 Task: Look for products with white chocolate flavor in the category "Chocolate Candies".
Action: Mouse moved to (19, 67)
Screenshot: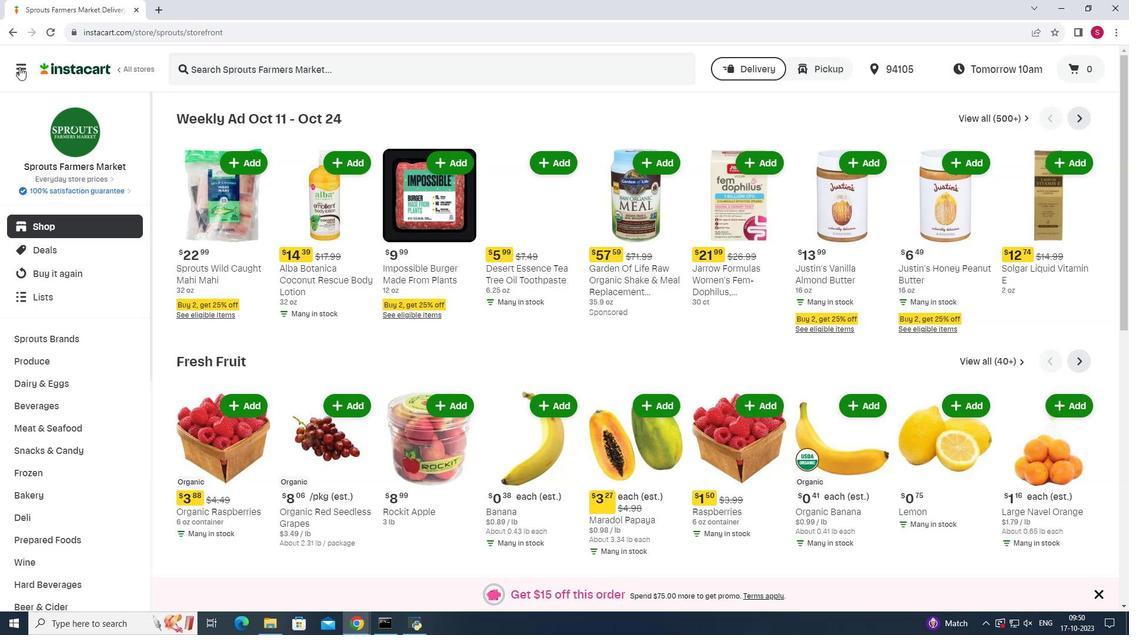 
Action: Mouse pressed left at (19, 67)
Screenshot: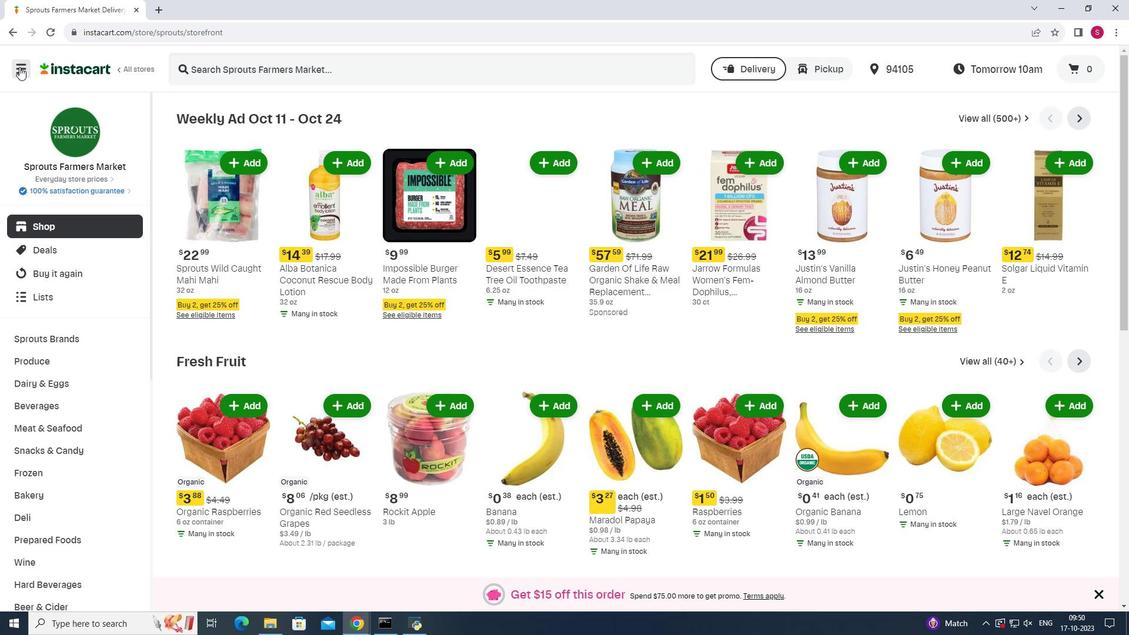 
Action: Mouse moved to (51, 312)
Screenshot: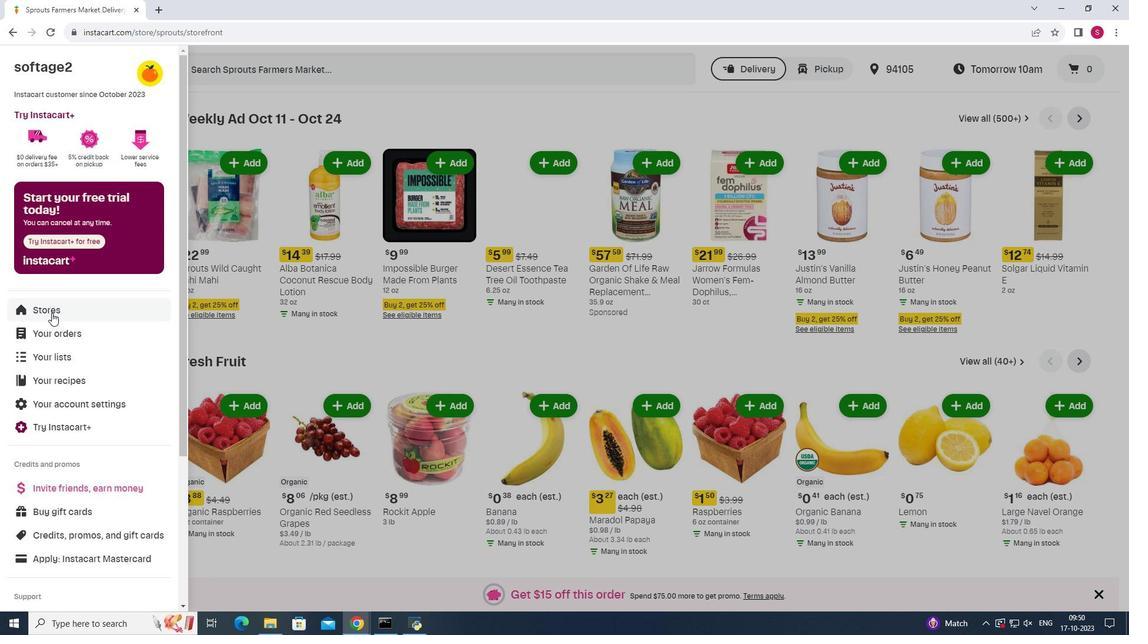 
Action: Mouse pressed left at (51, 312)
Screenshot: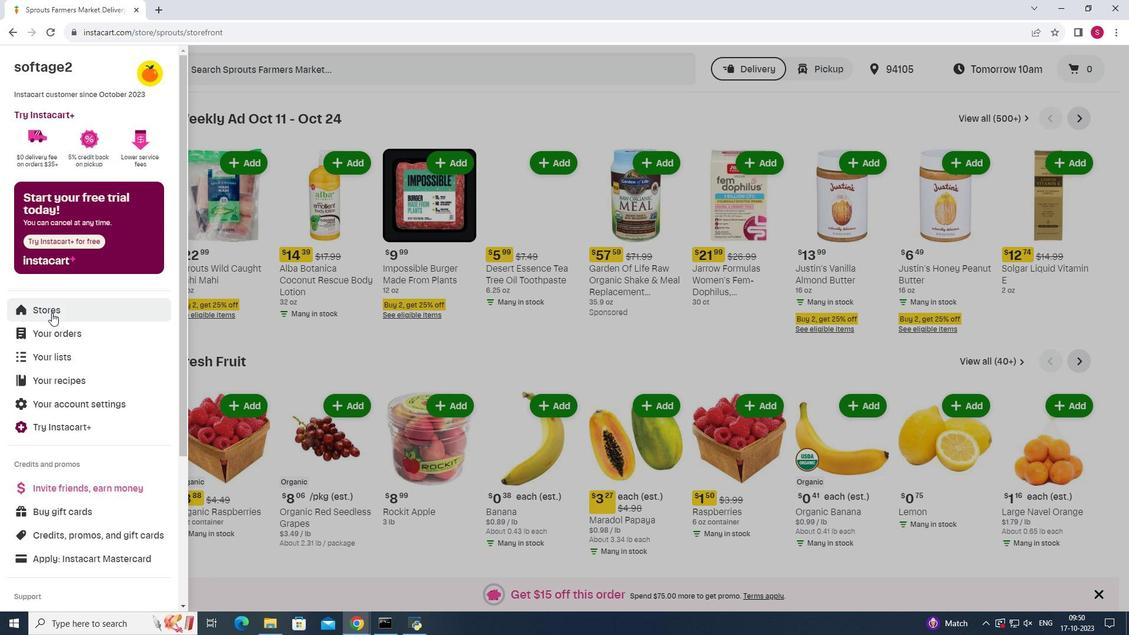 
Action: Mouse moved to (265, 109)
Screenshot: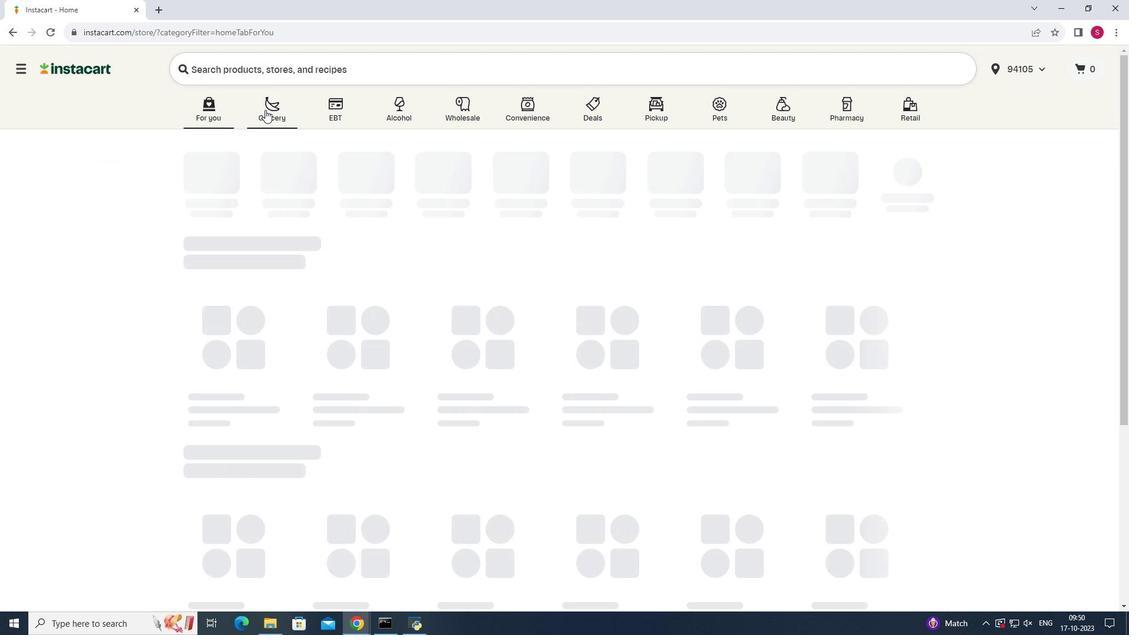 
Action: Mouse pressed left at (265, 109)
Screenshot: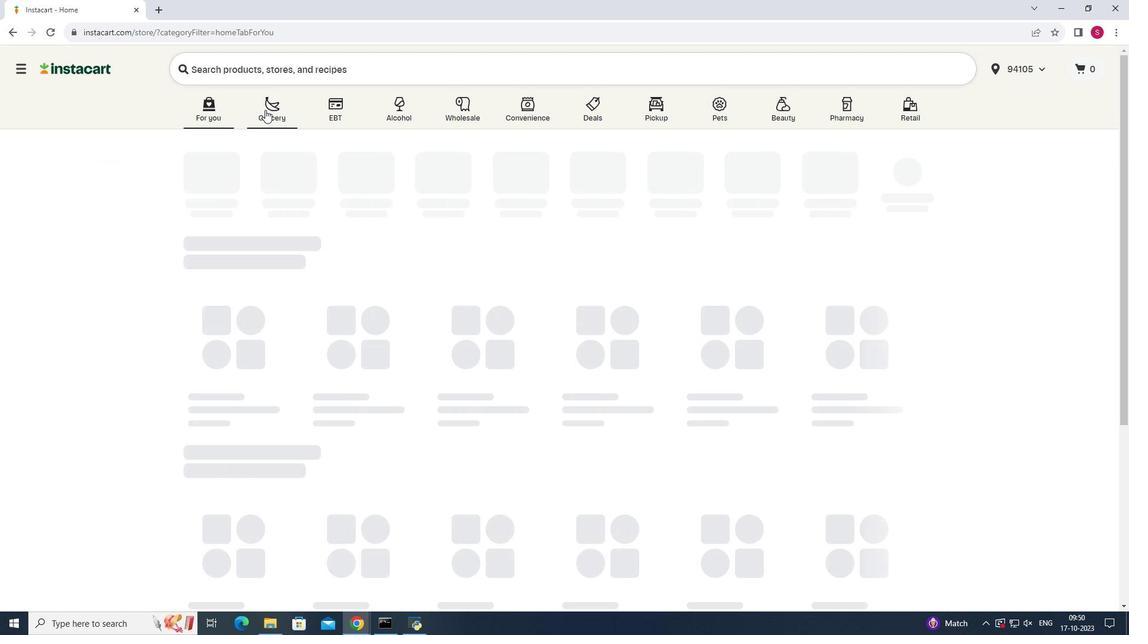 
Action: Mouse moved to (807, 163)
Screenshot: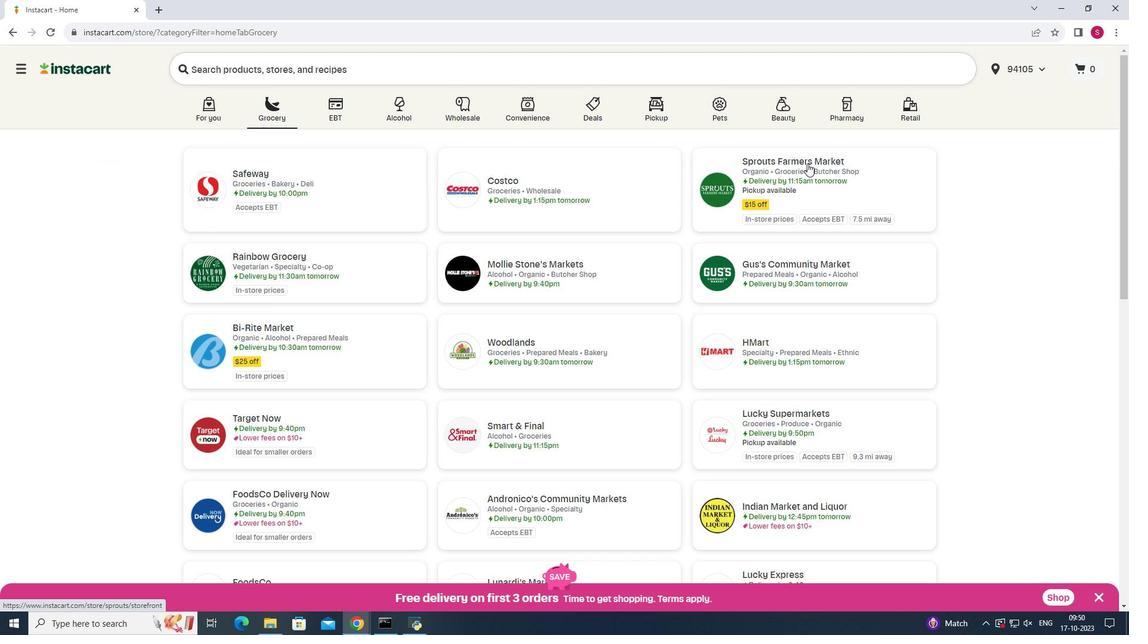 
Action: Mouse pressed left at (807, 163)
Screenshot: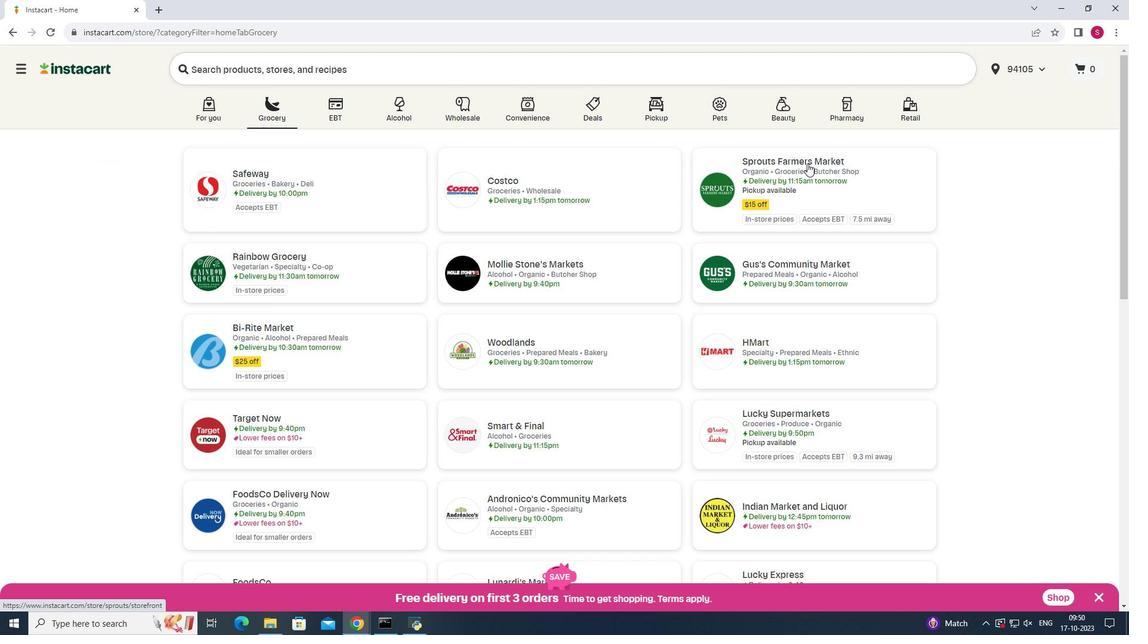 
Action: Mouse moved to (84, 447)
Screenshot: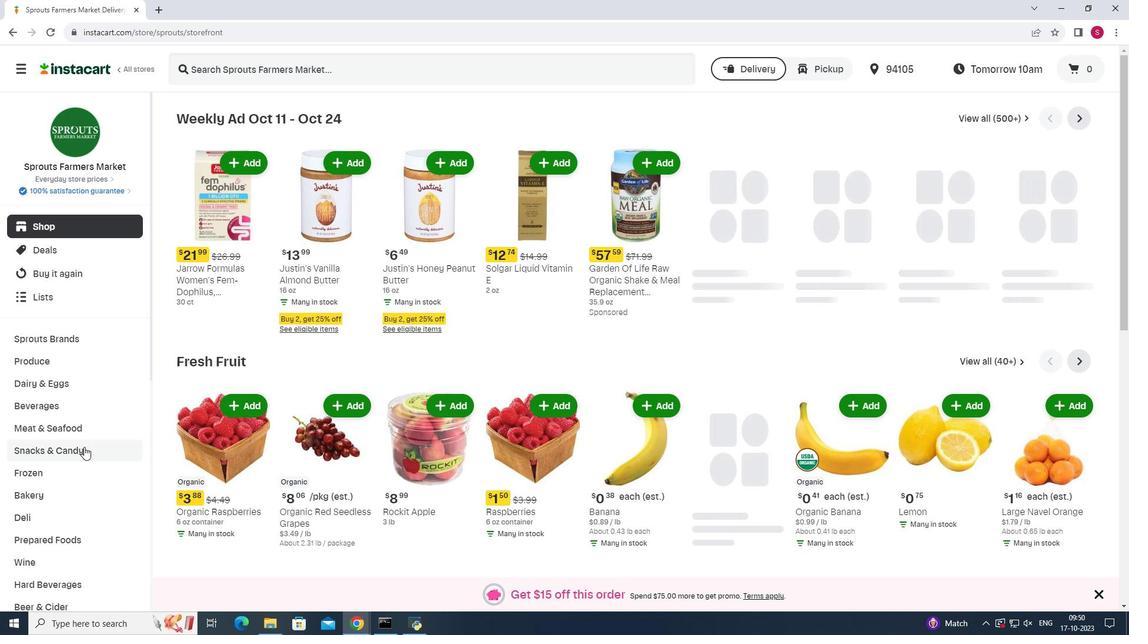 
Action: Mouse pressed left at (84, 447)
Screenshot: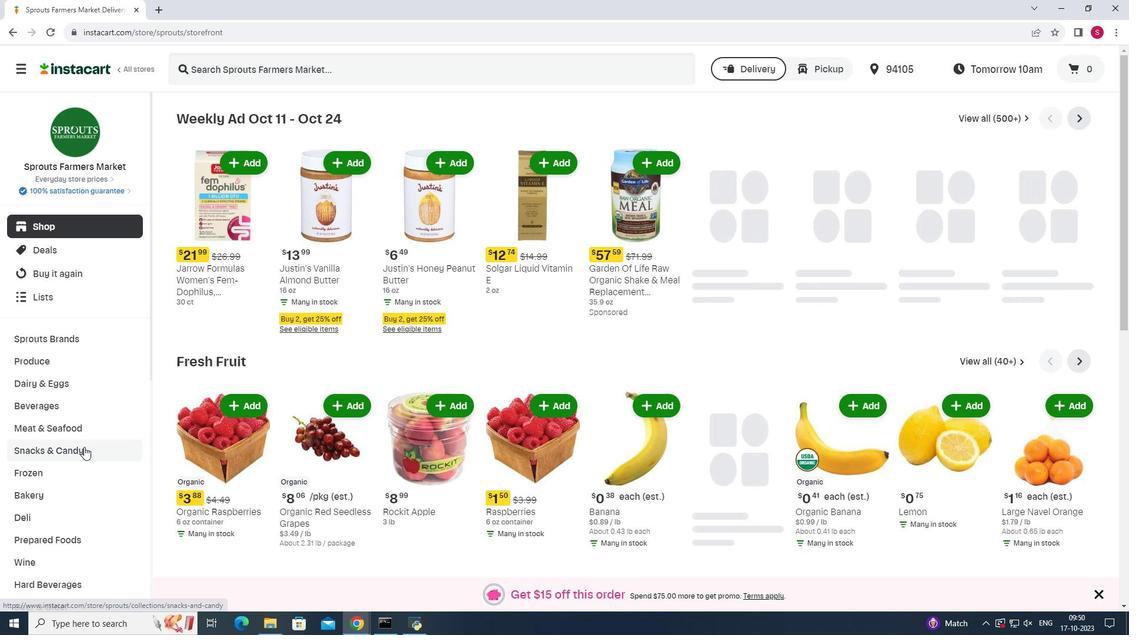 
Action: Mouse moved to (344, 142)
Screenshot: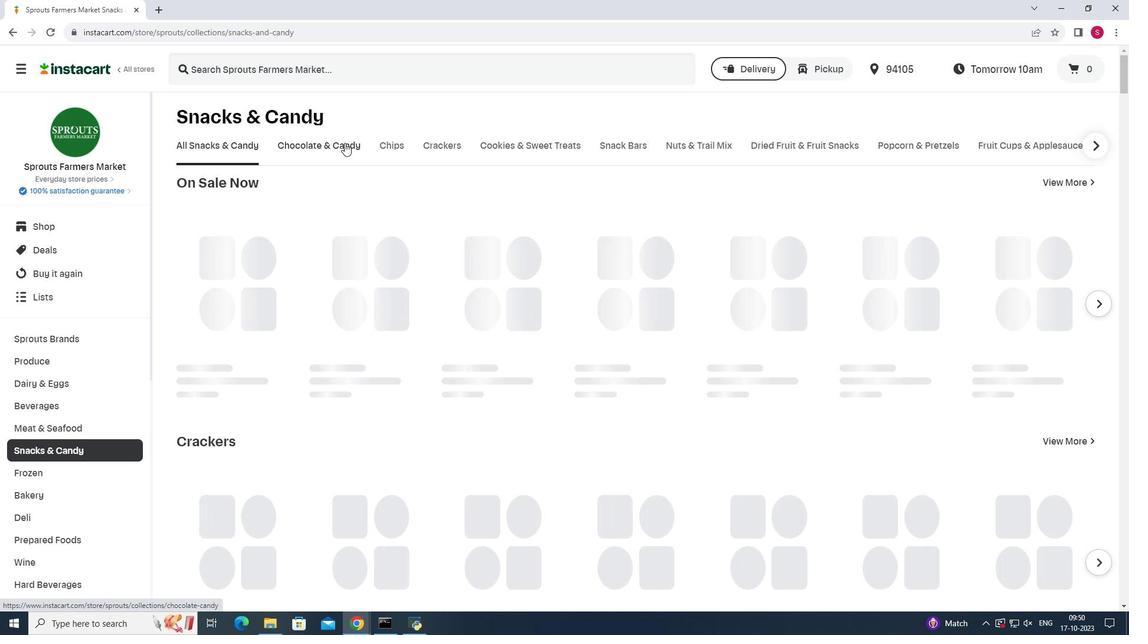 
Action: Mouse pressed left at (344, 142)
Screenshot: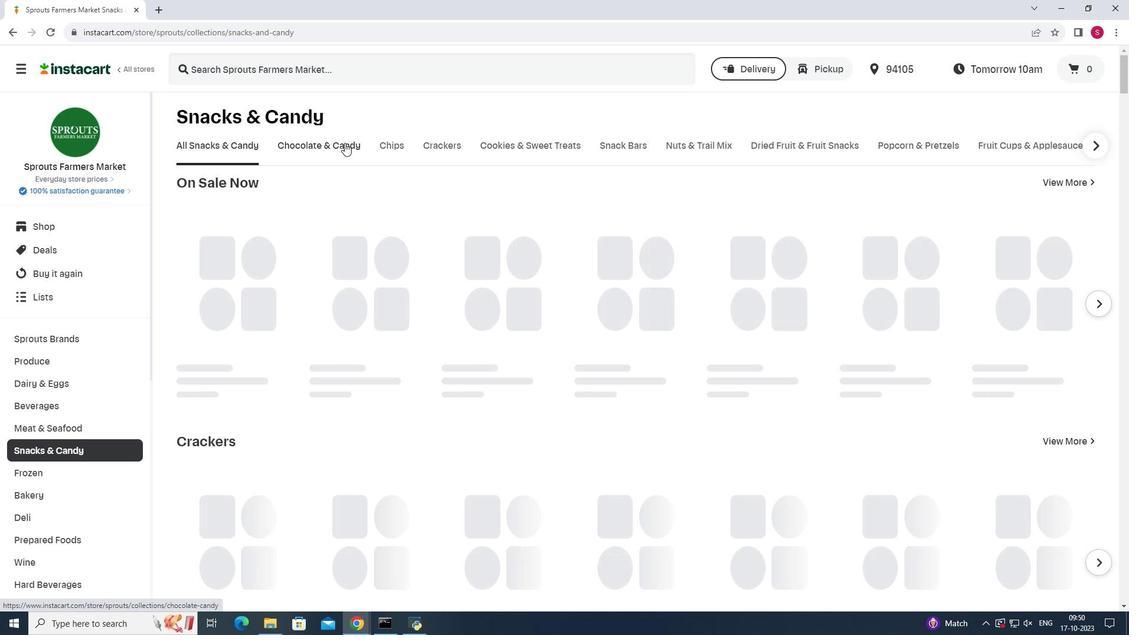 
Action: Mouse moved to (292, 187)
Screenshot: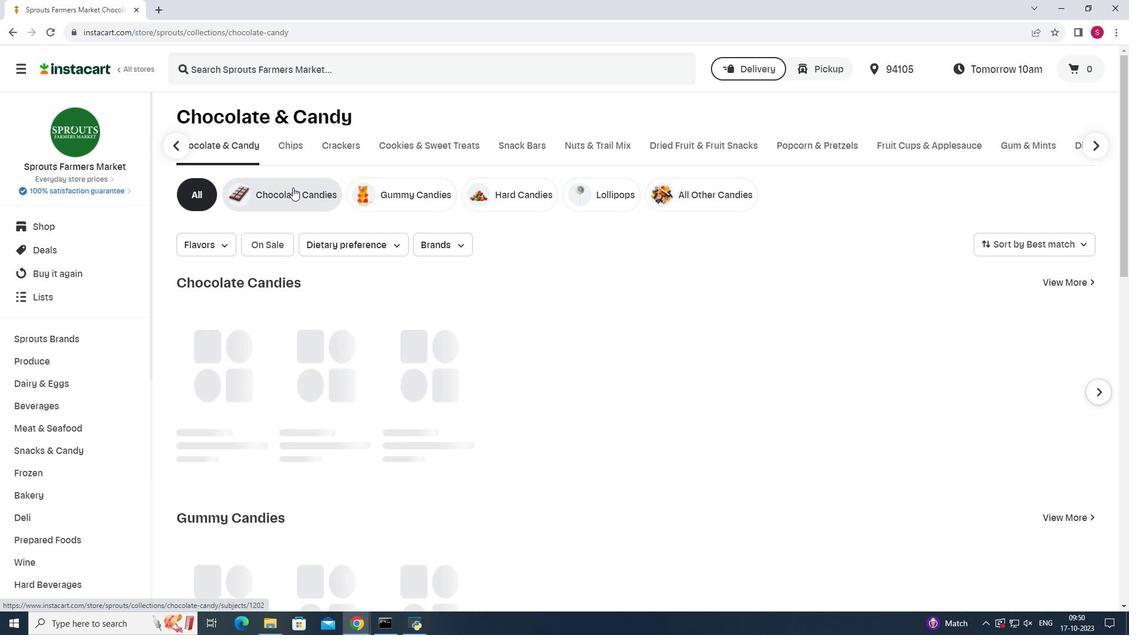 
Action: Mouse pressed left at (292, 187)
Screenshot: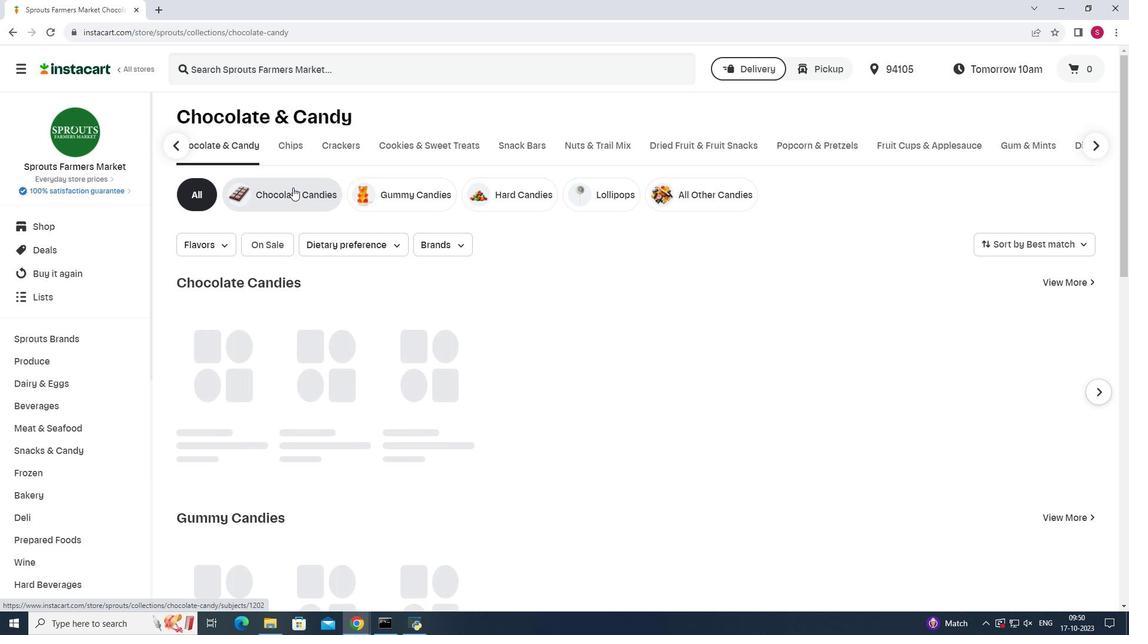 
Action: Mouse moved to (224, 244)
Screenshot: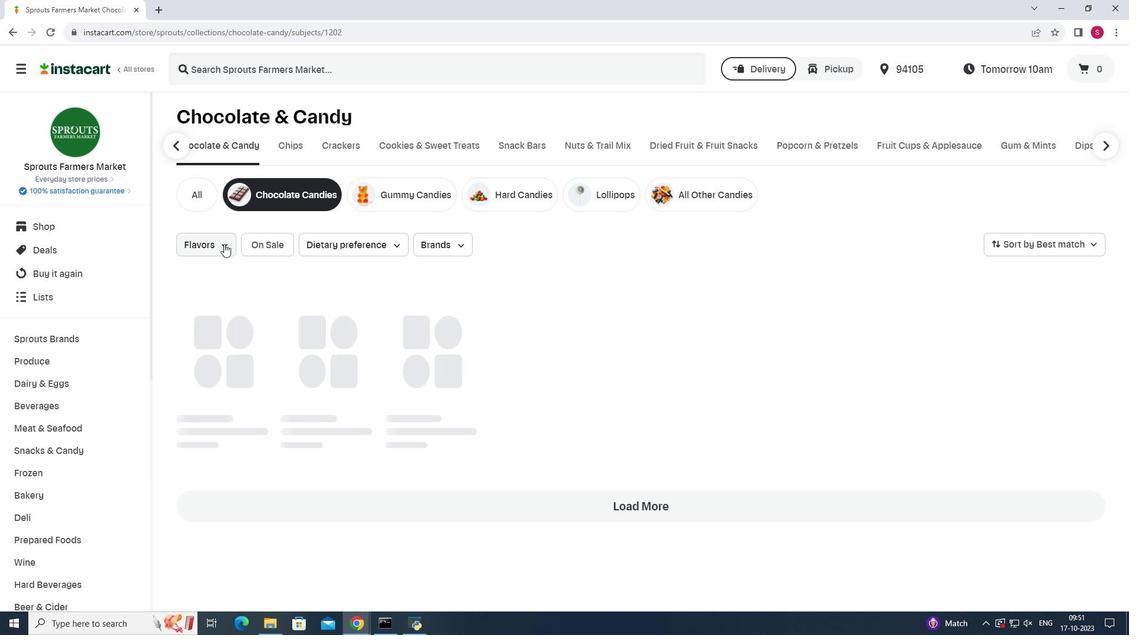 
Action: Mouse pressed left at (224, 244)
Screenshot: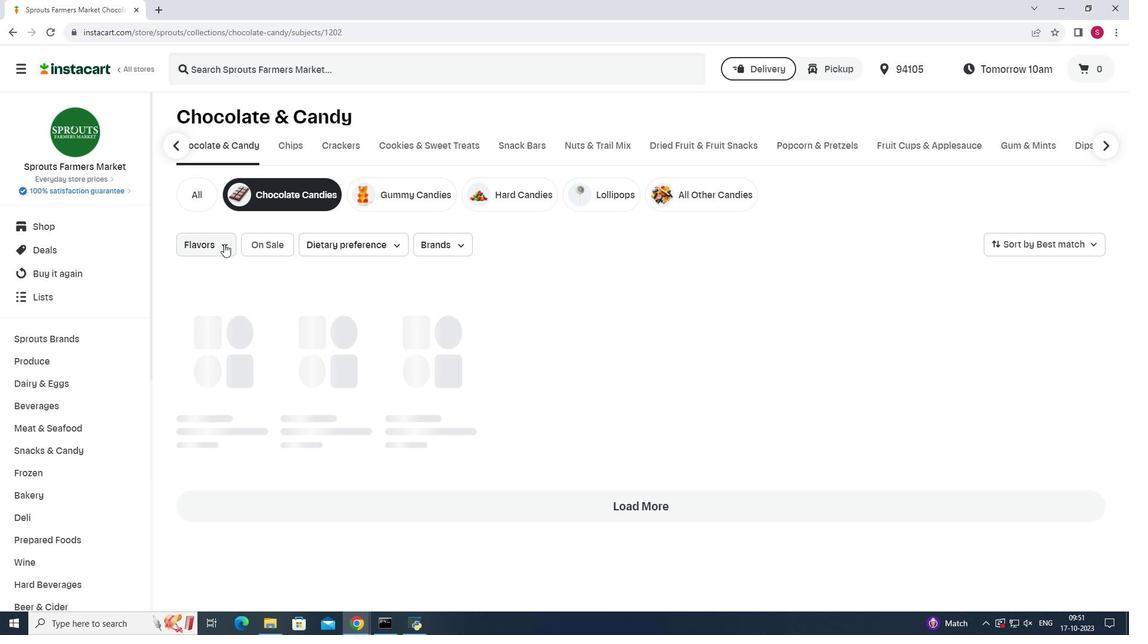 
Action: Mouse moved to (288, 311)
Screenshot: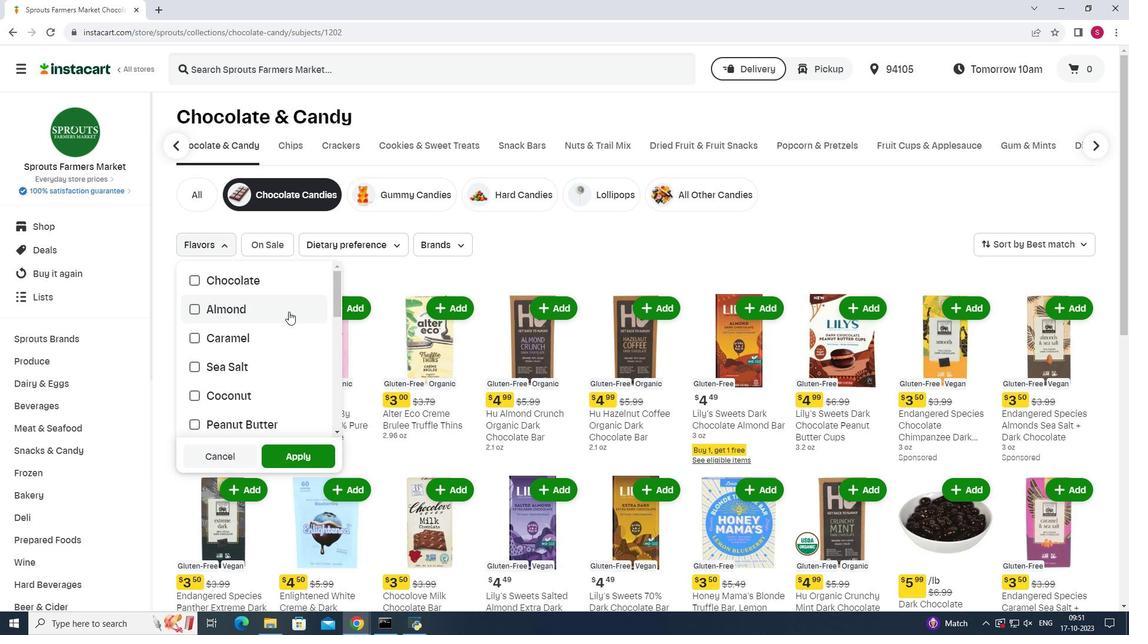 
Action: Mouse scrolled (288, 311) with delta (0, 0)
Screenshot: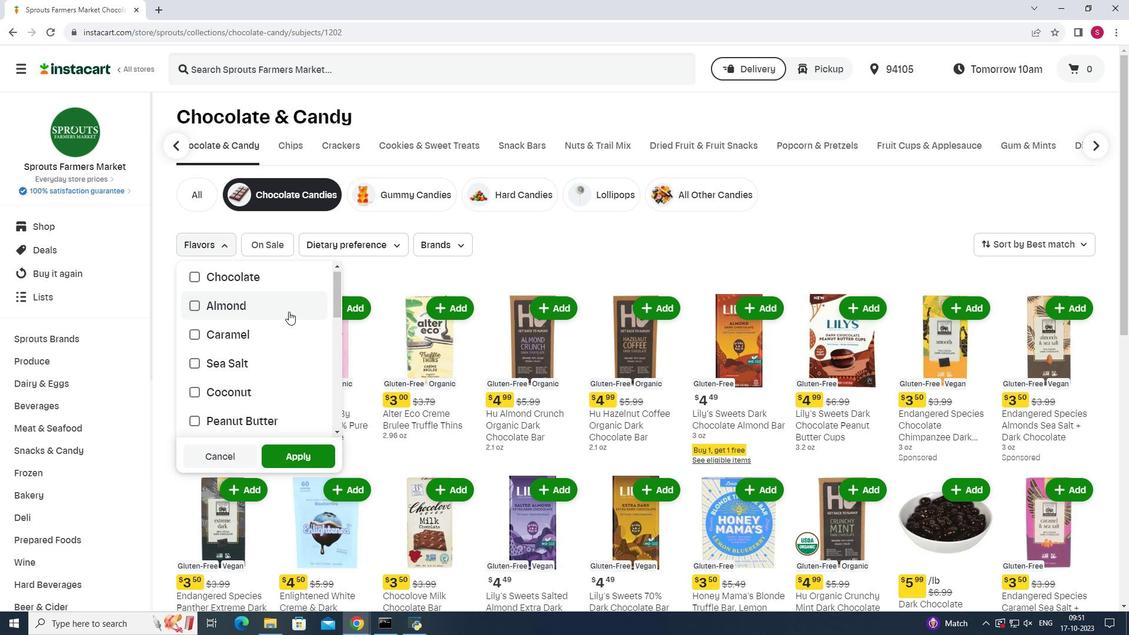 
Action: Mouse scrolled (288, 311) with delta (0, 0)
Screenshot: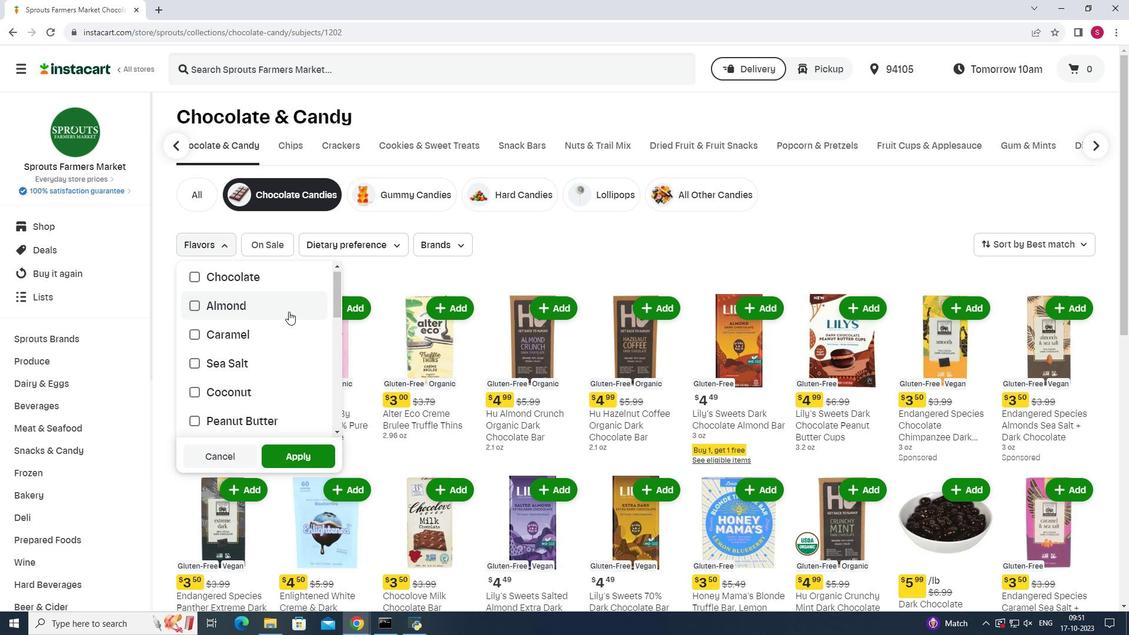 
Action: Mouse scrolled (288, 311) with delta (0, 0)
Screenshot: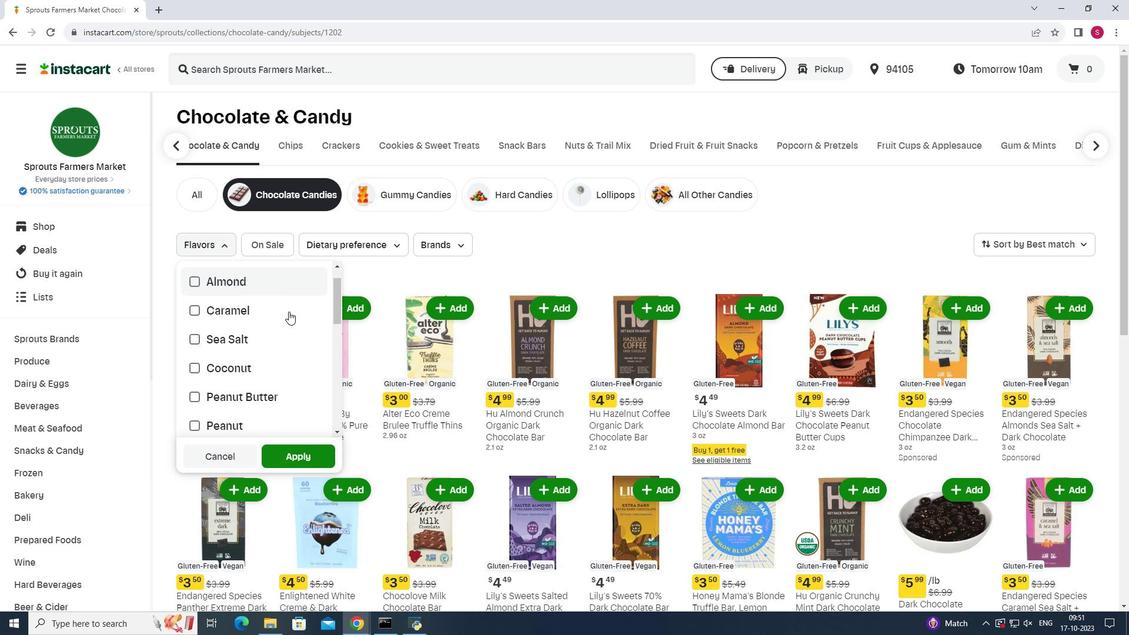 
Action: Mouse scrolled (288, 311) with delta (0, 0)
Screenshot: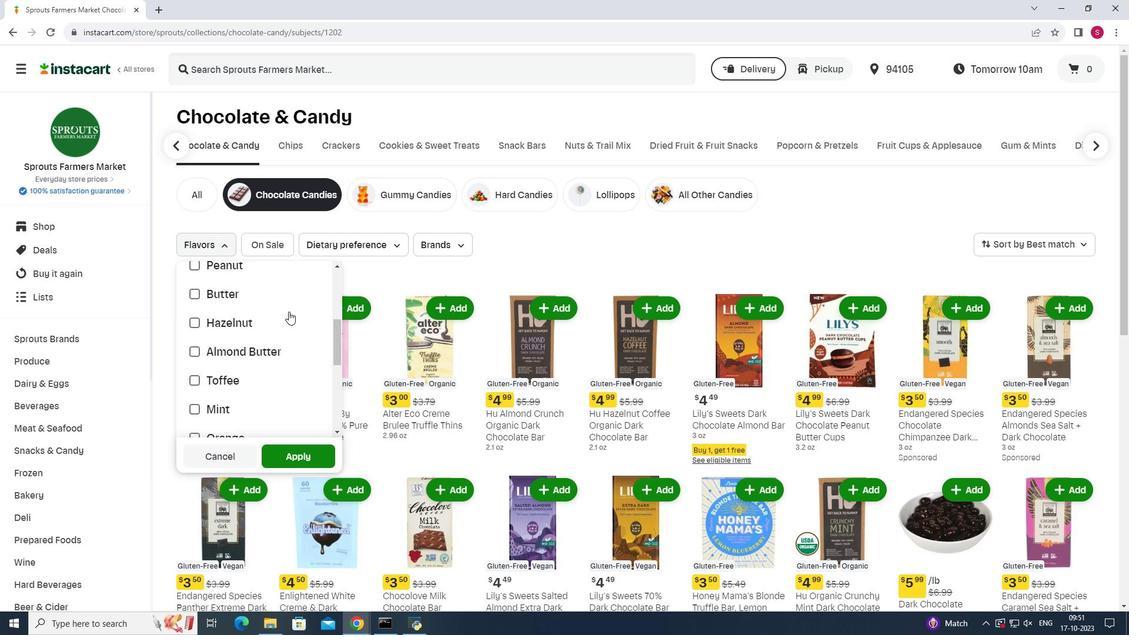 
Action: Mouse scrolled (288, 311) with delta (0, 0)
Screenshot: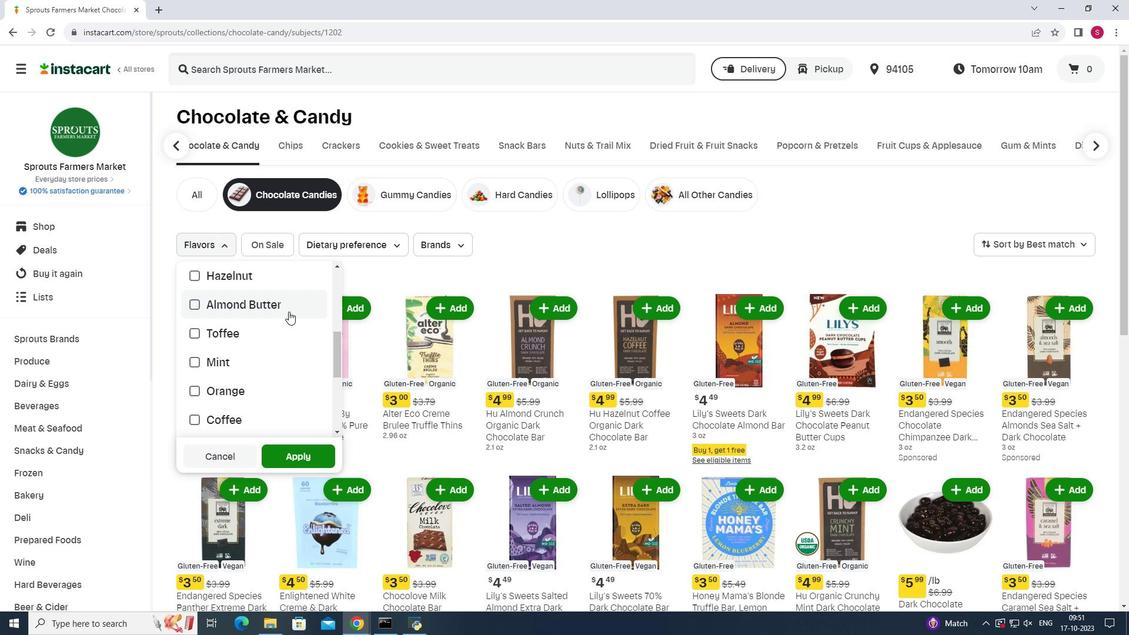 
Action: Mouse scrolled (288, 311) with delta (0, 0)
Screenshot: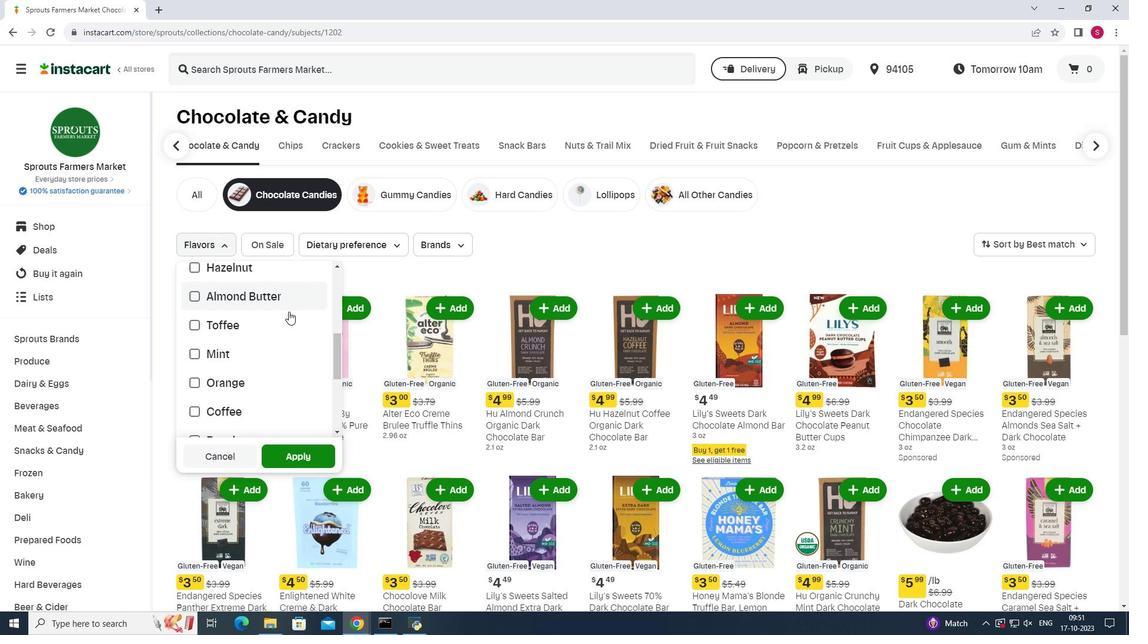 
Action: Mouse scrolled (288, 311) with delta (0, 0)
Screenshot: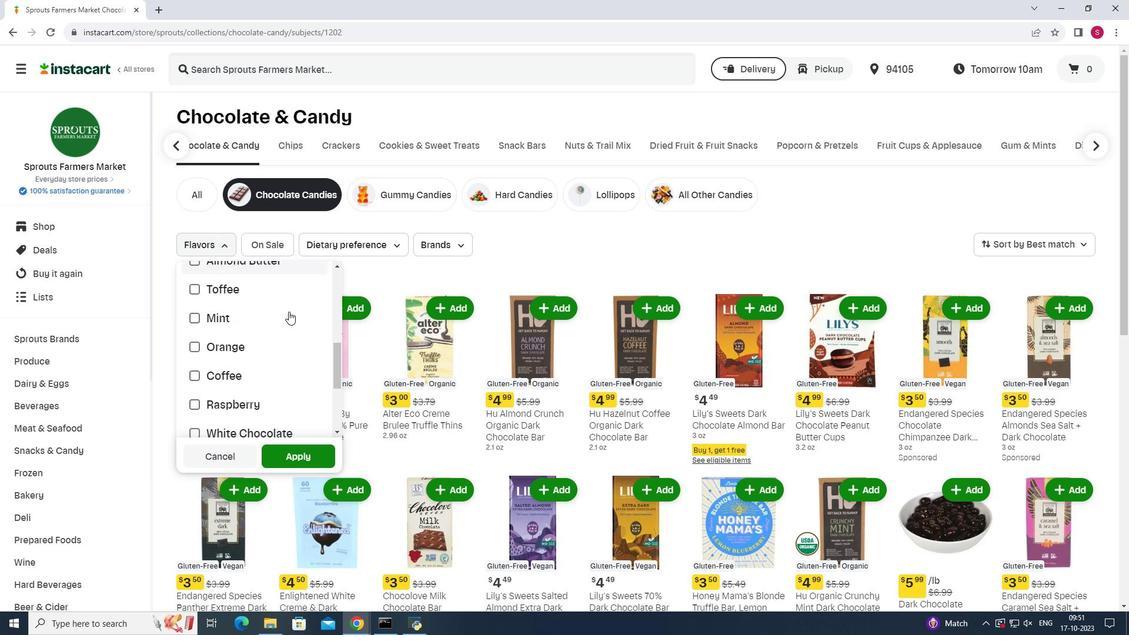
Action: Mouse moved to (188, 301)
Screenshot: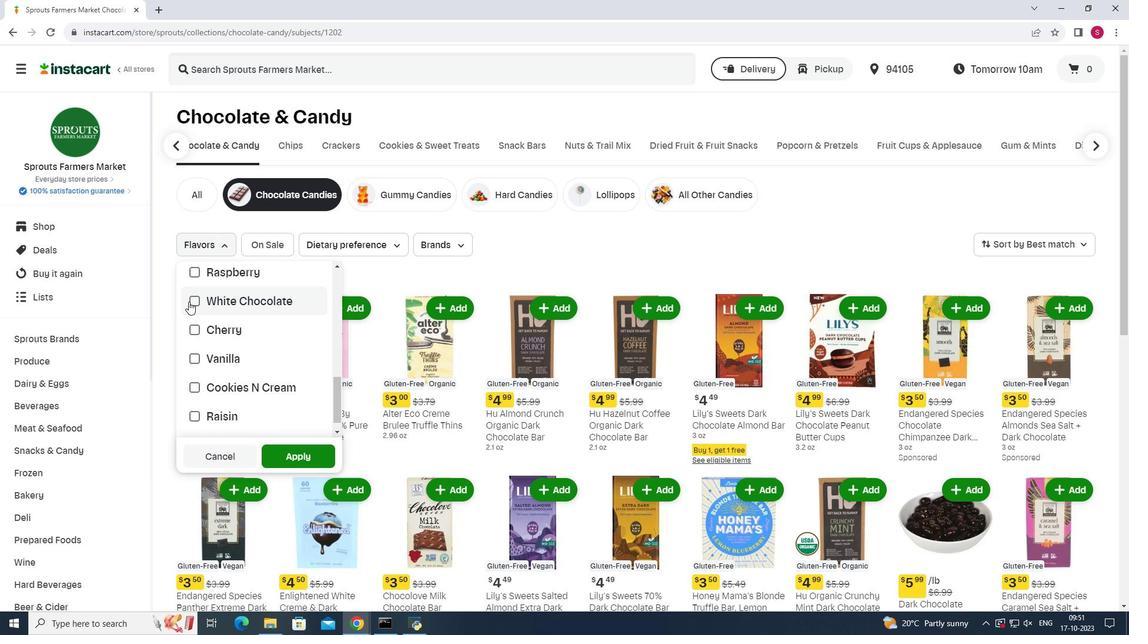 
Action: Mouse pressed left at (188, 301)
Screenshot: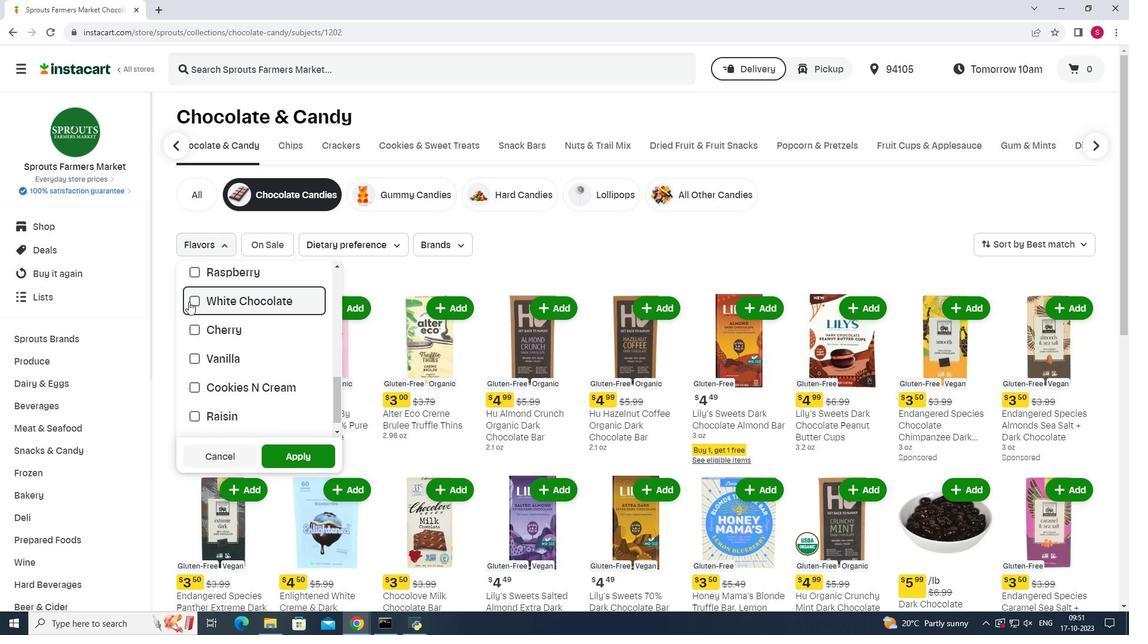 
Action: Mouse moved to (304, 459)
Screenshot: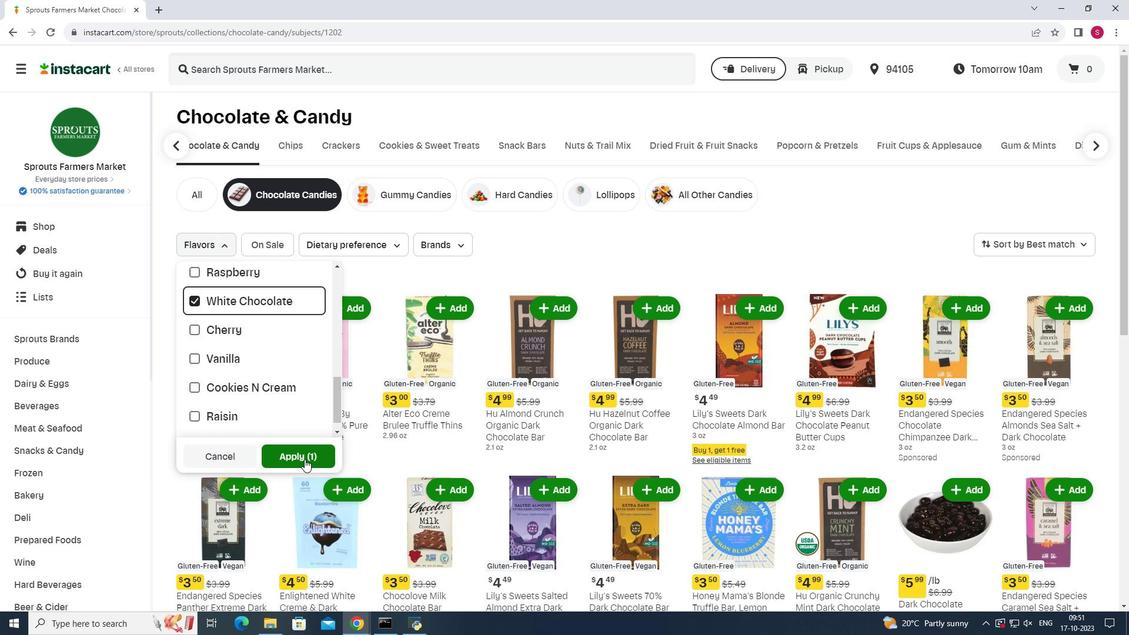
Action: Mouse pressed left at (304, 459)
Screenshot: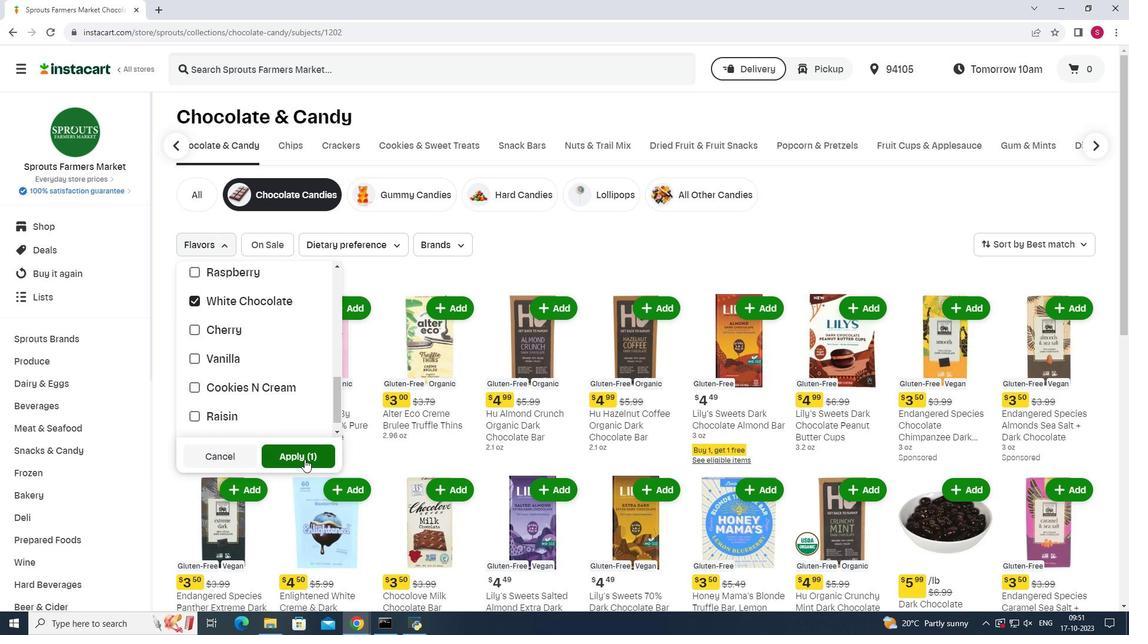 
Action: Mouse moved to (848, 252)
Screenshot: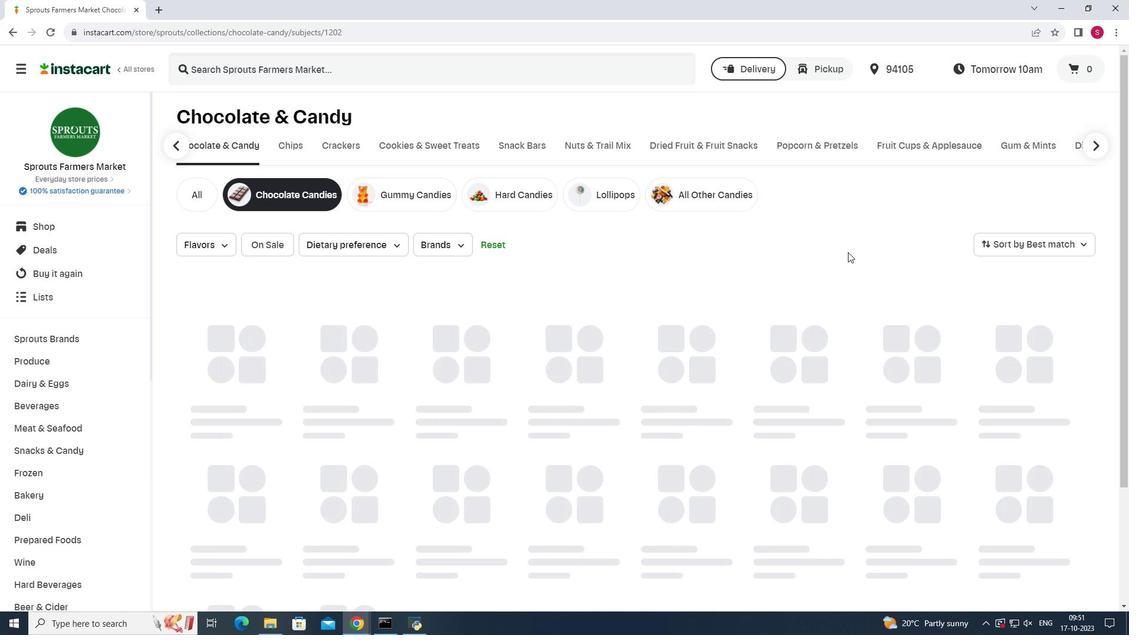
